 Task: Play a video in VLC and apply the "cartoon effect" to give it an animated appearance.
Action: Mouse moved to (68, 62)
Screenshot: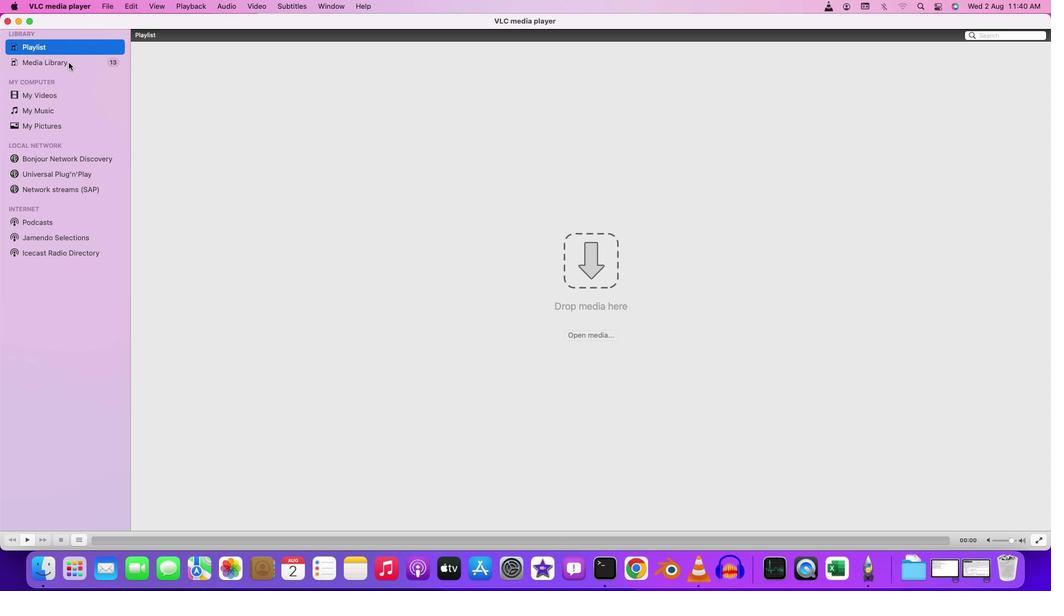 
Action: Mouse pressed left at (68, 62)
Screenshot: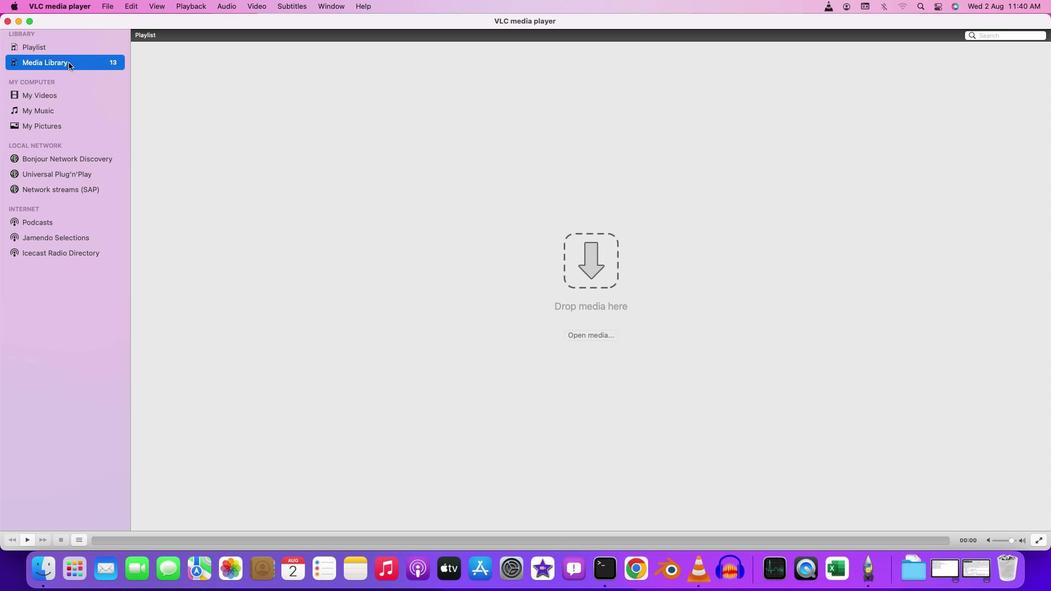 
Action: Mouse moved to (147, 61)
Screenshot: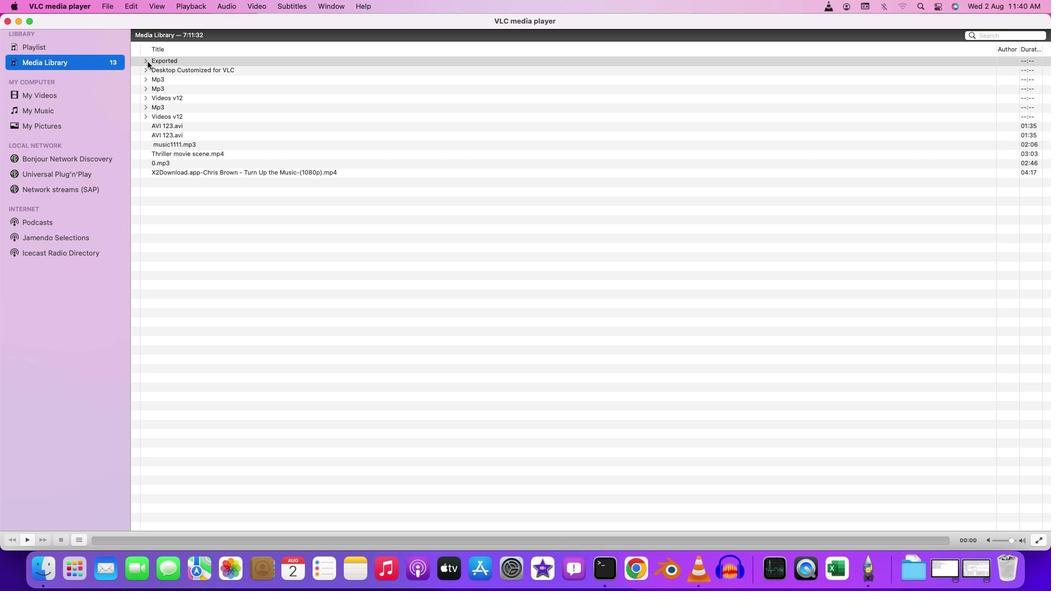 
Action: Mouse pressed left at (147, 61)
Screenshot: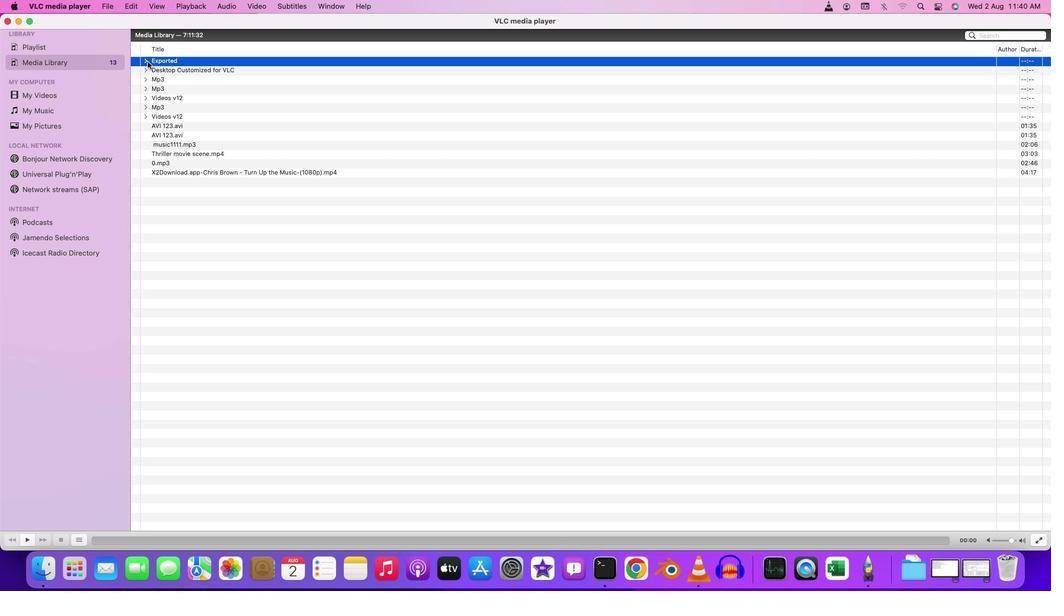 
Action: Mouse moved to (215, 165)
Screenshot: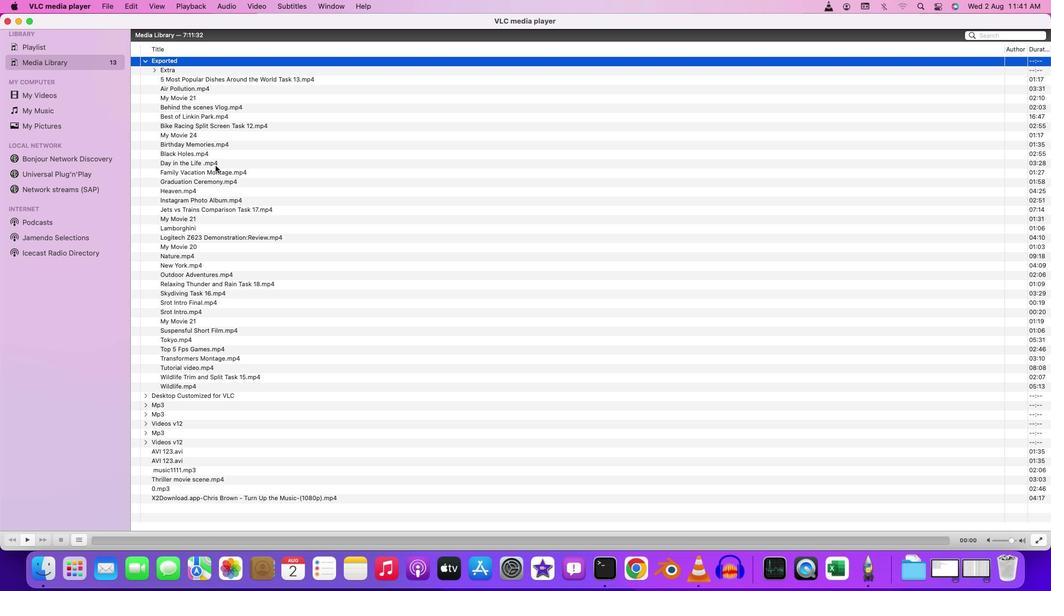 
Action: Mouse pressed left at (215, 165)
Screenshot: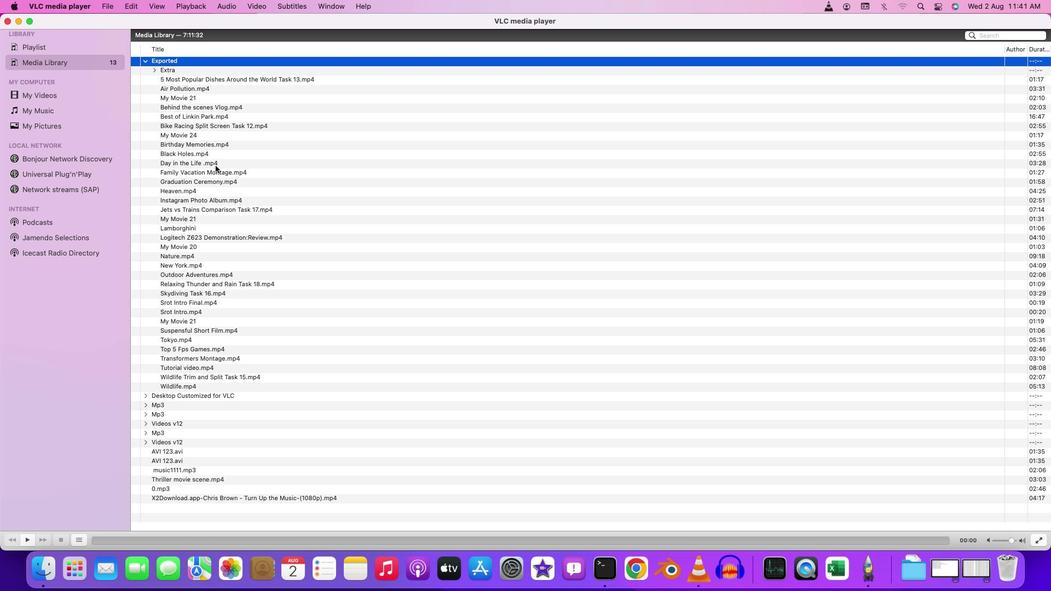 
Action: Mouse pressed left at (215, 165)
Screenshot: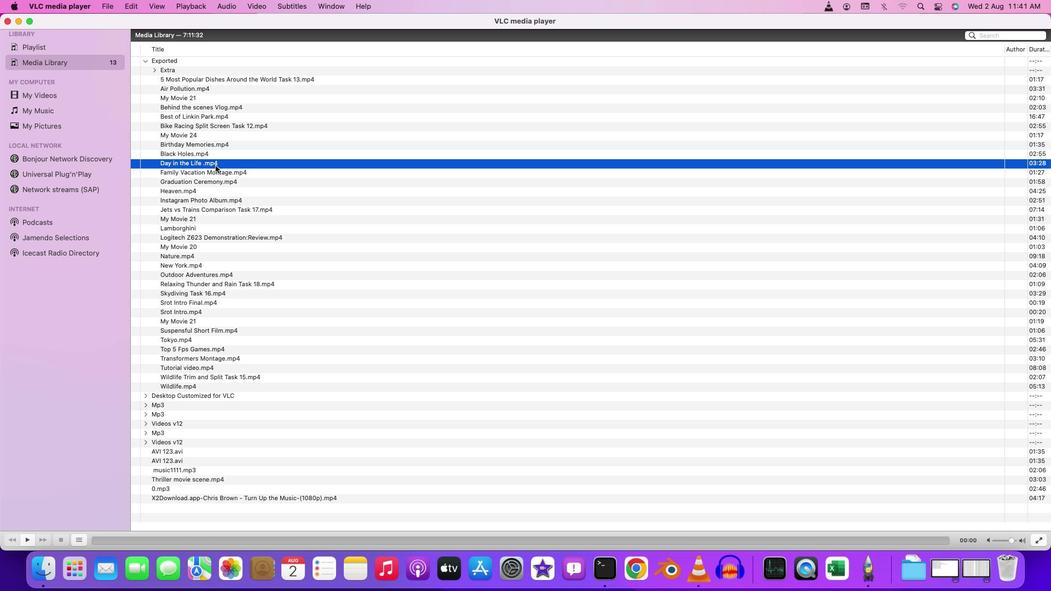 
Action: Mouse moved to (244, 170)
Screenshot: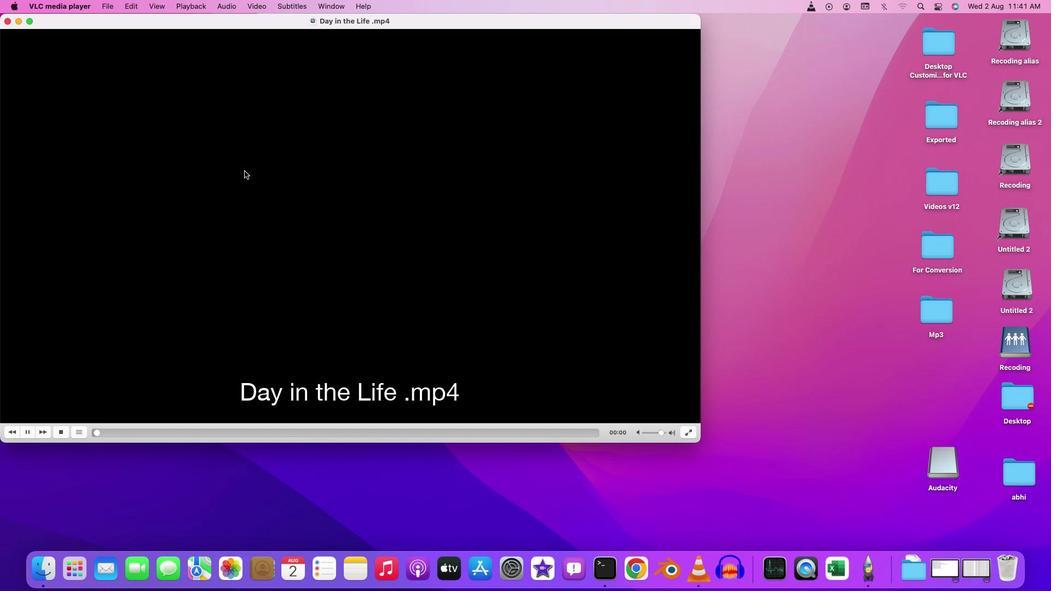 
Action: Mouse pressed left at (244, 170)
Screenshot: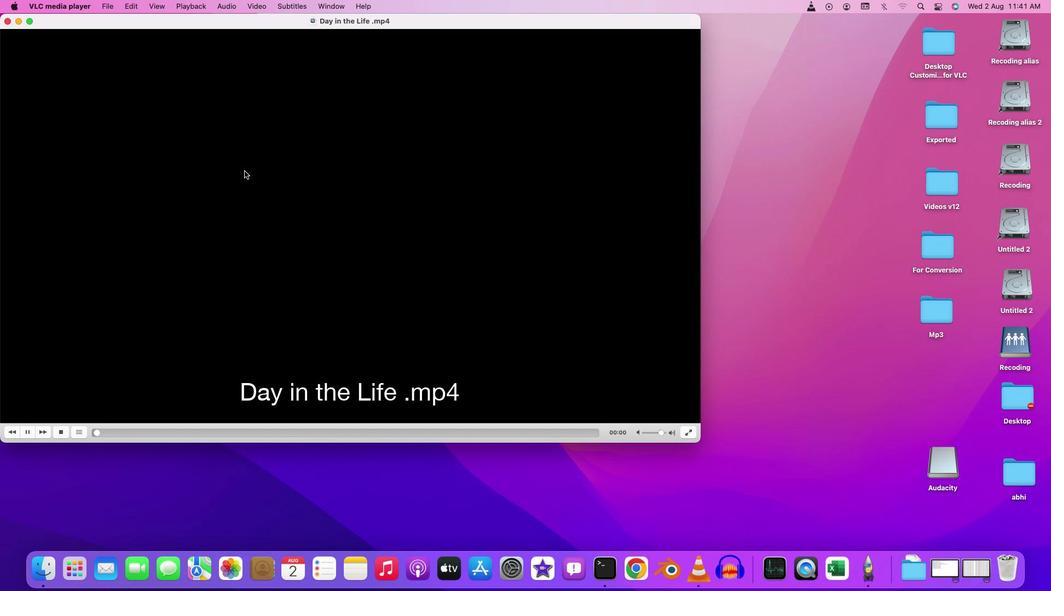 
Action: Mouse pressed left at (244, 170)
Screenshot: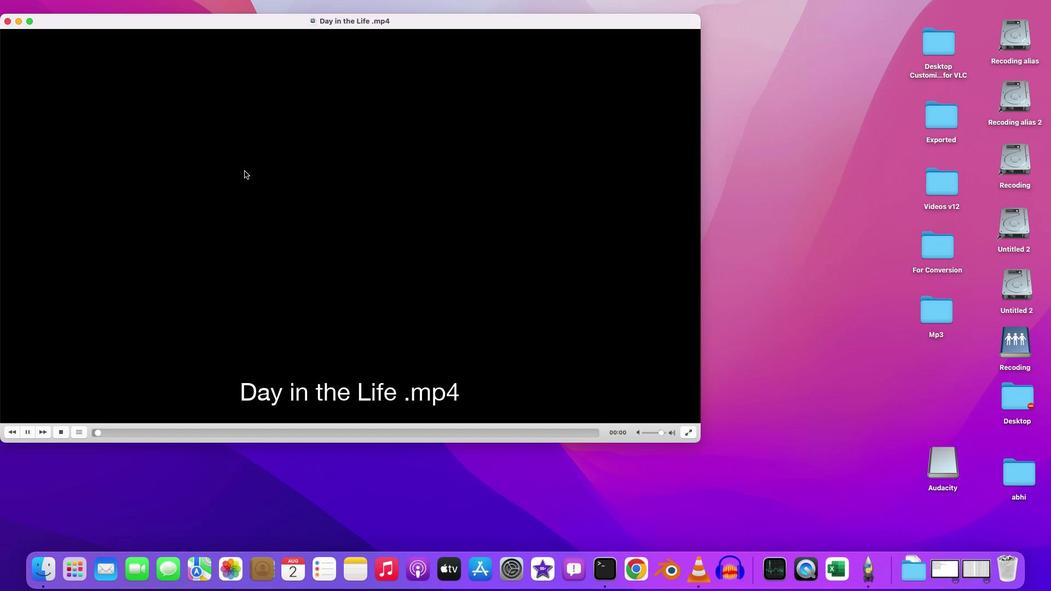 
Action: Mouse moved to (322, 5)
Screenshot: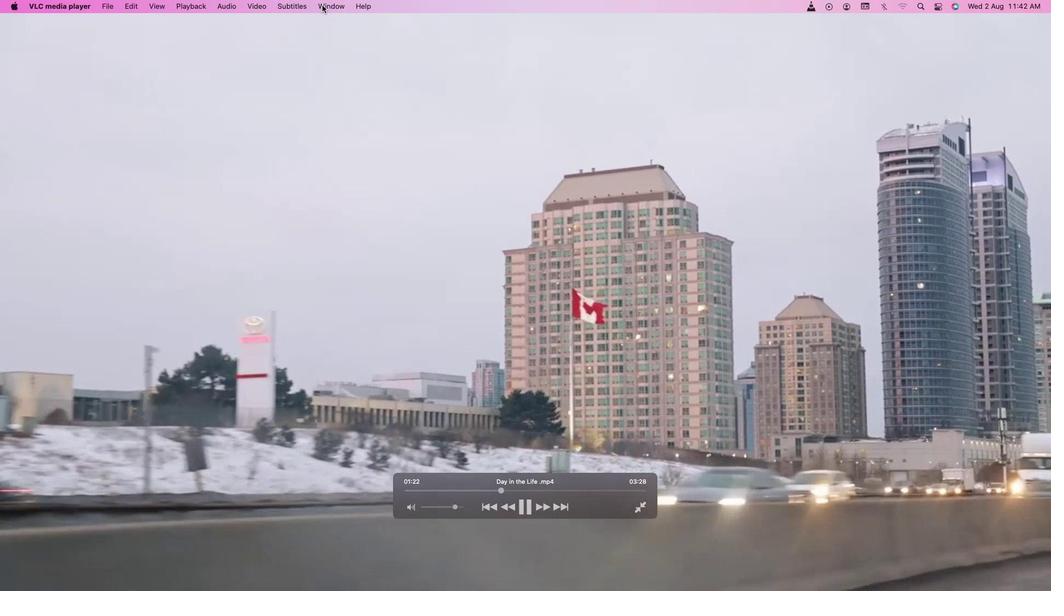 
Action: Mouse pressed left at (322, 5)
Screenshot: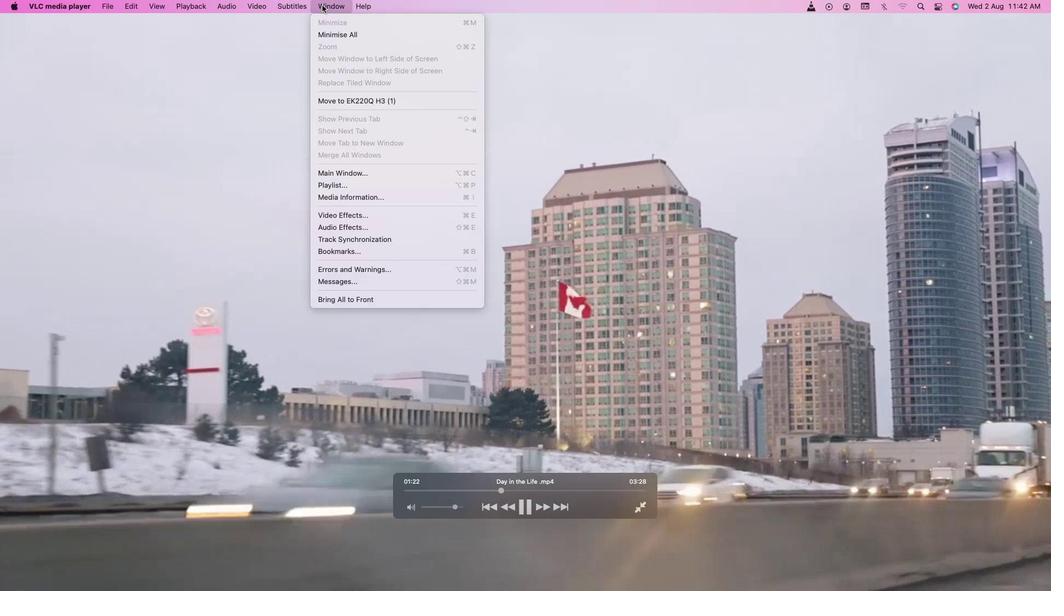 
Action: Mouse moved to (348, 217)
Screenshot: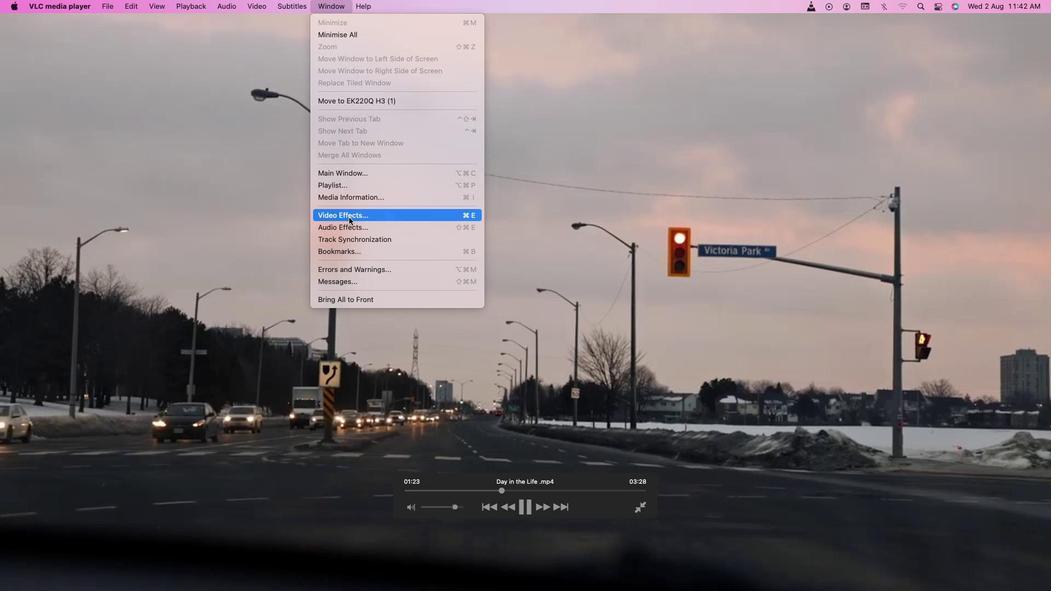 
Action: Mouse pressed left at (348, 217)
Screenshot: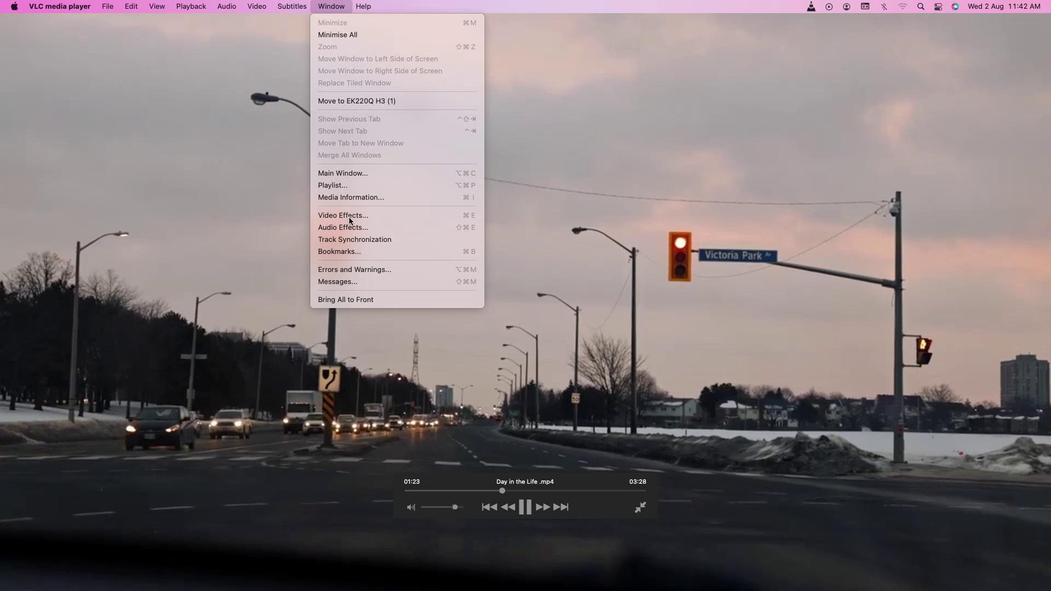 
Action: Mouse moved to (584, 295)
Screenshot: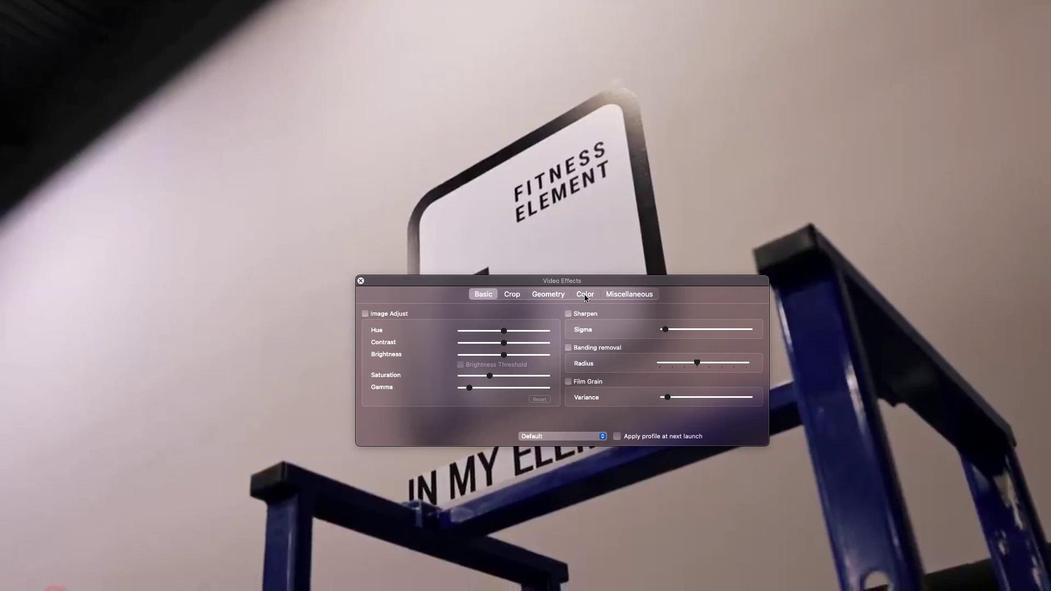 
Action: Mouse pressed left at (584, 295)
Screenshot: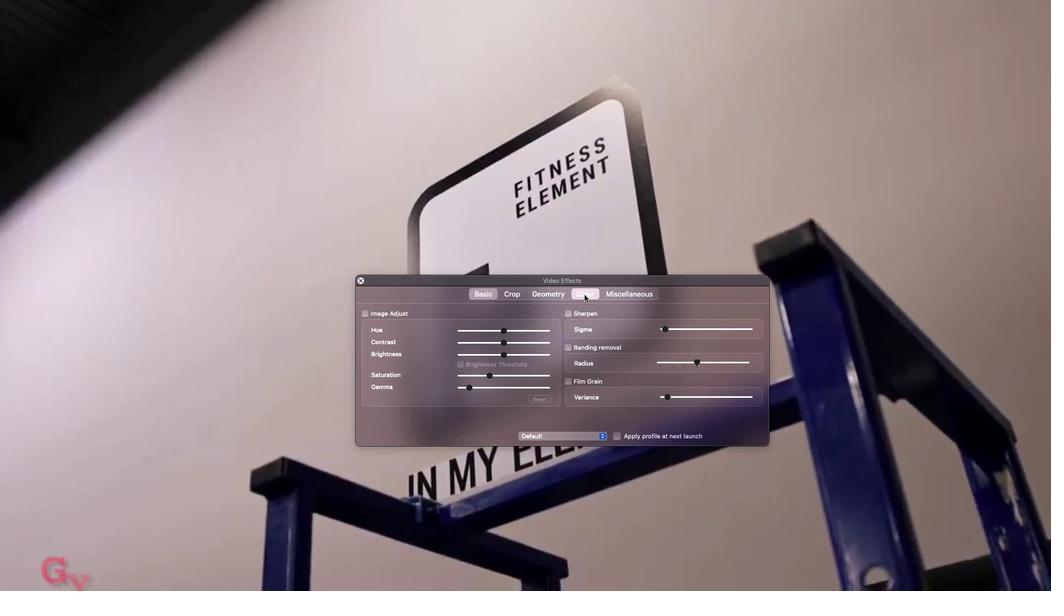 
Action: Mouse moved to (500, 314)
Screenshot: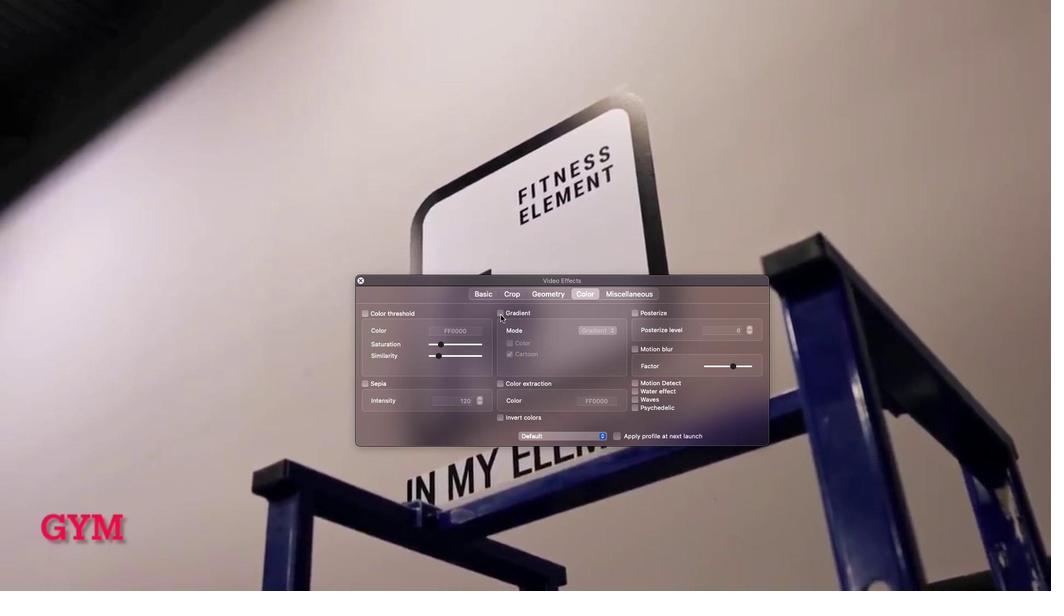 
Action: Mouse pressed left at (500, 314)
Screenshot: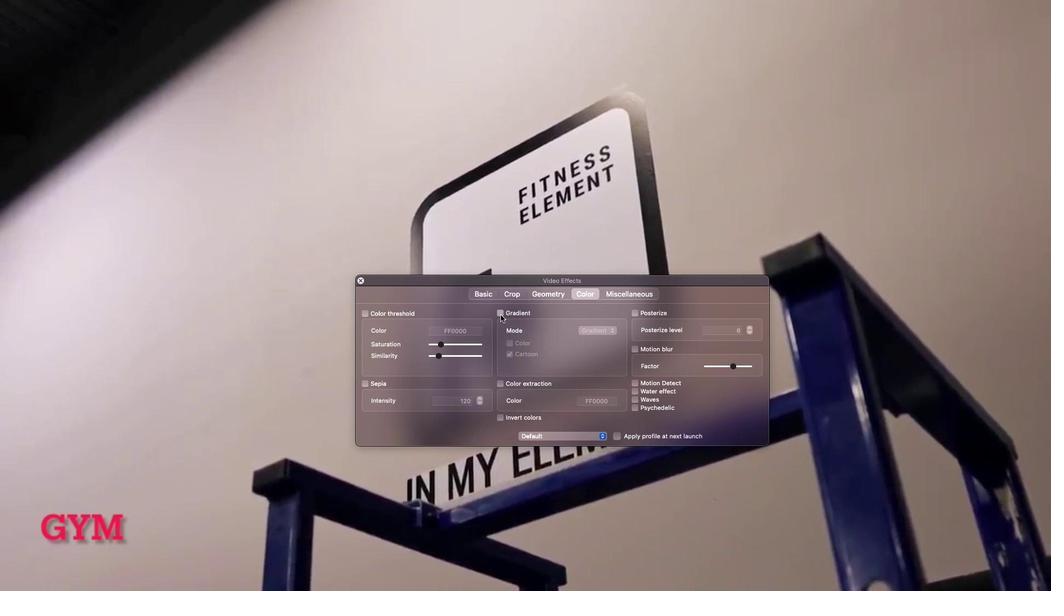 
Action: Mouse moved to (360, 281)
Screenshot: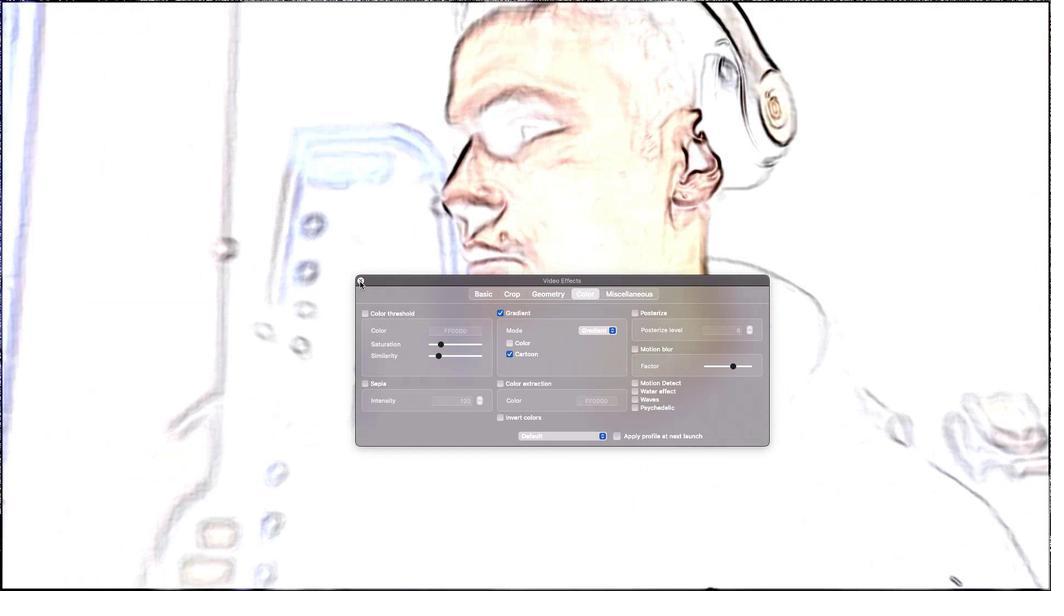 
Action: Mouse pressed left at (360, 281)
Screenshot: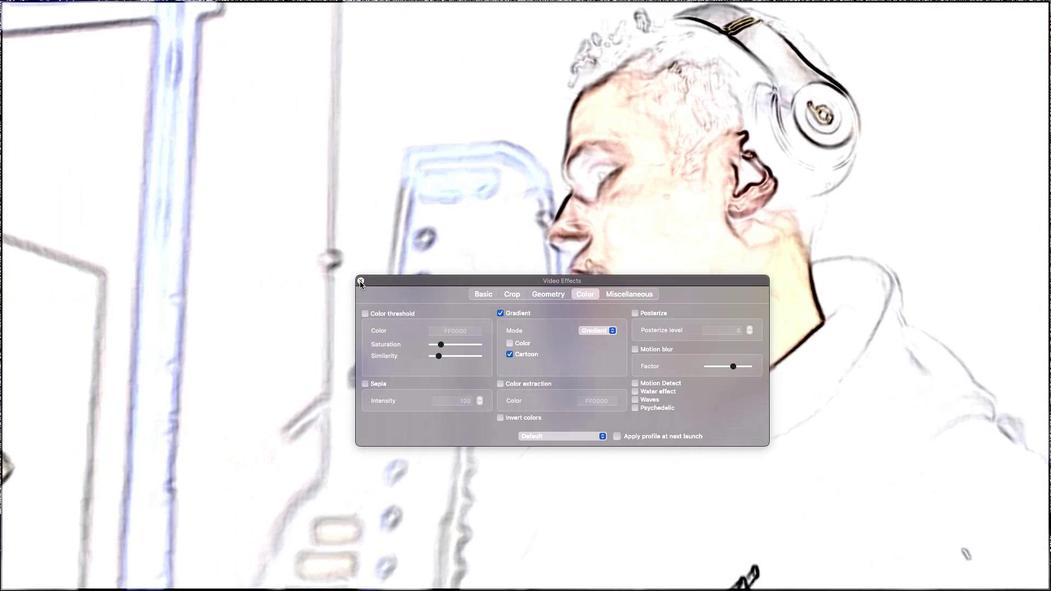 
Action: Mouse moved to (615, 491)
Screenshot: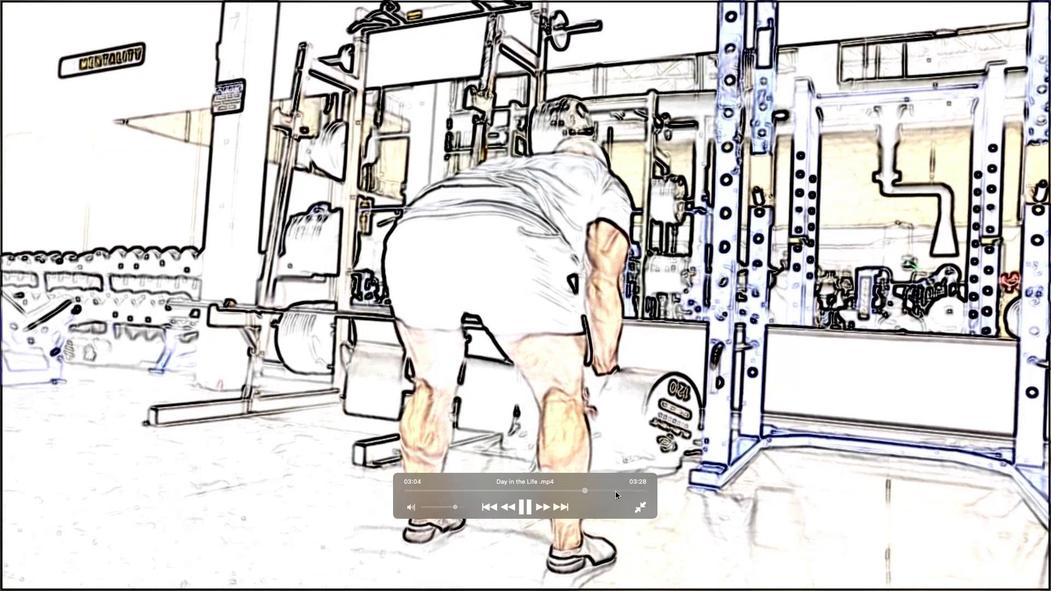 
Action: Mouse pressed left at (615, 491)
Screenshot: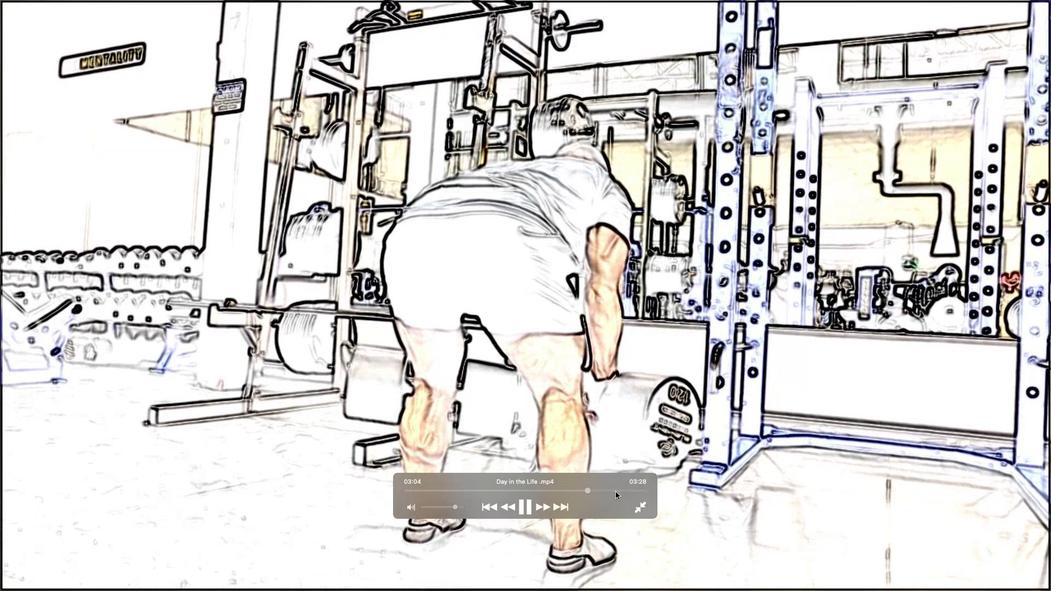 
Action: Mouse moved to (639, 492)
Screenshot: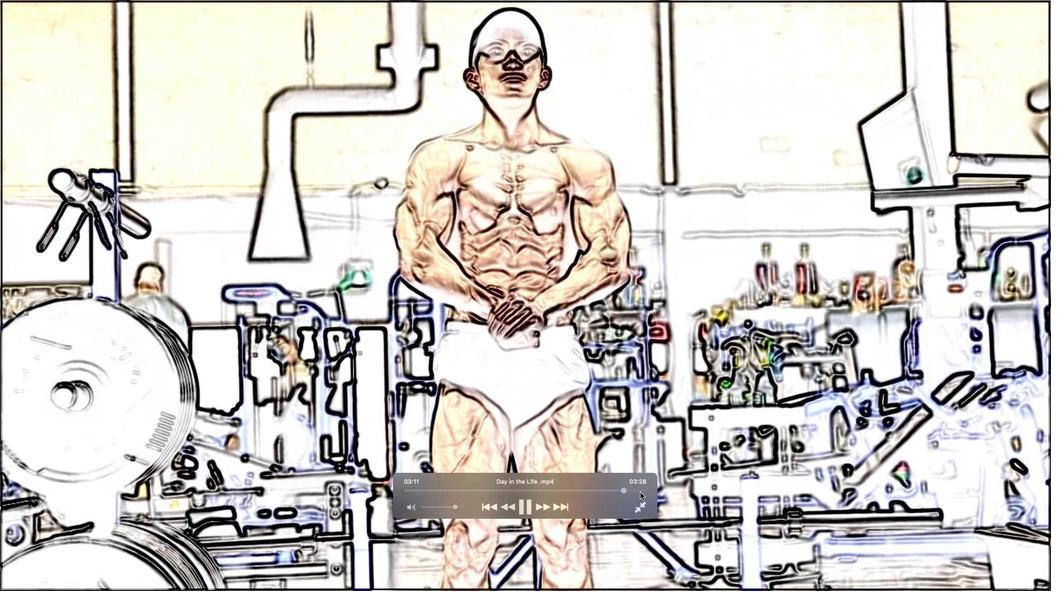 
Action: Mouse pressed left at (639, 492)
Screenshot: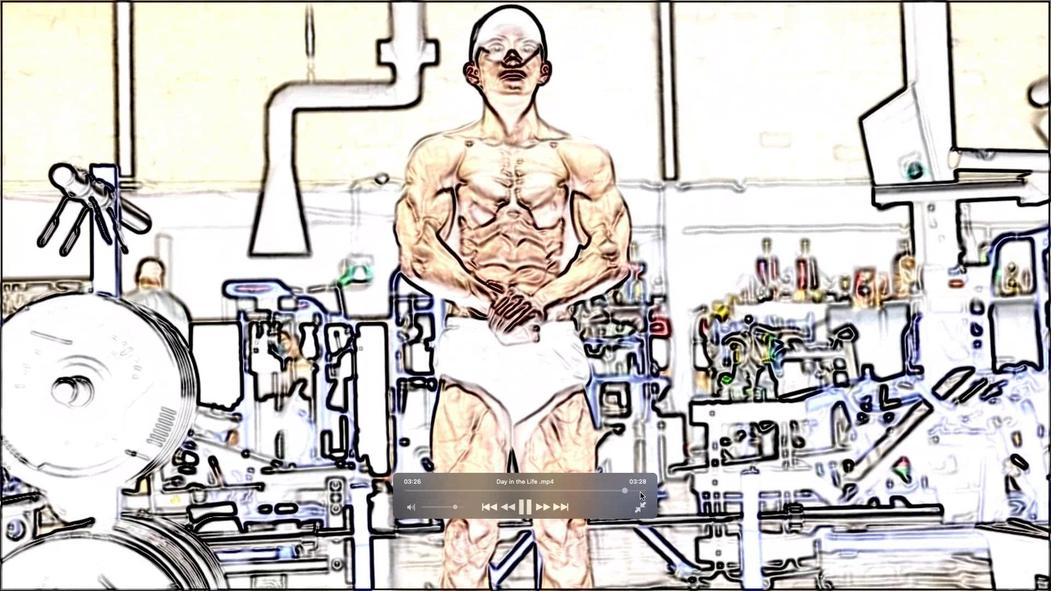 
Action: Mouse moved to (524, 510)
Screenshot: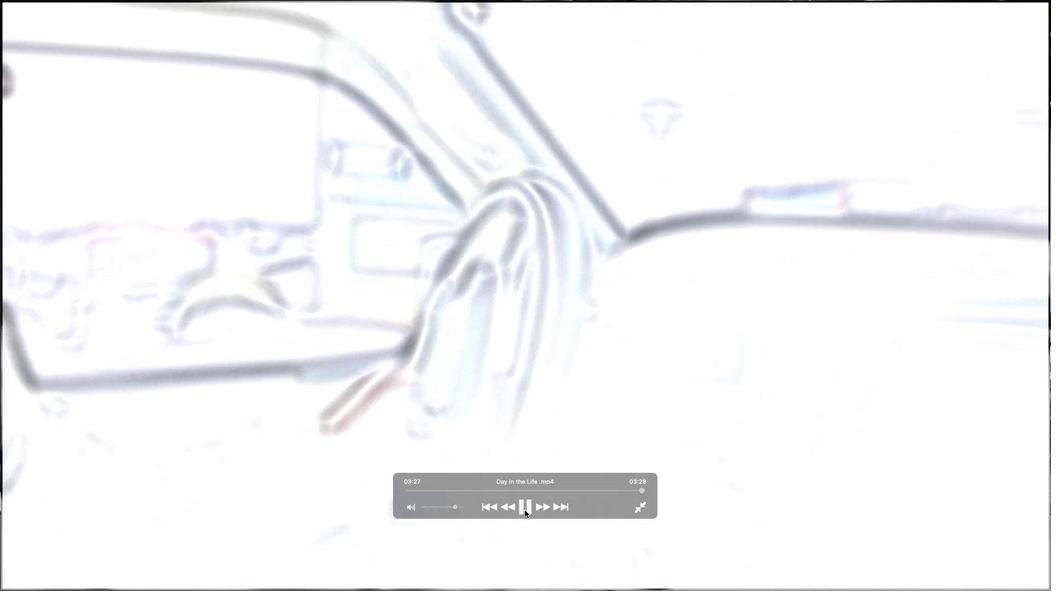 
Action: Mouse pressed left at (524, 510)
Screenshot: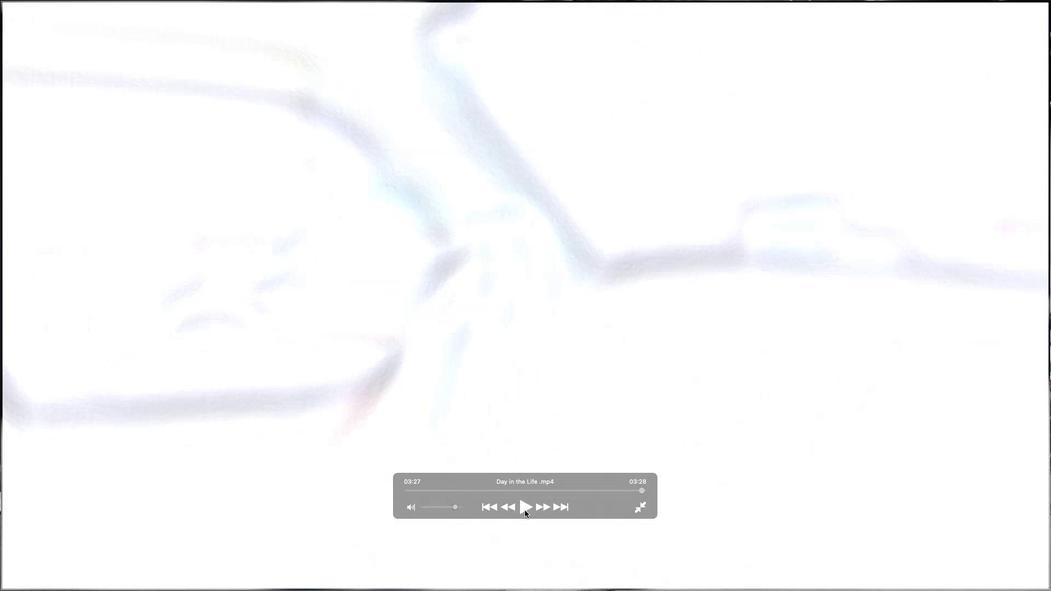 
Action: Mouse moved to (643, 510)
Screenshot: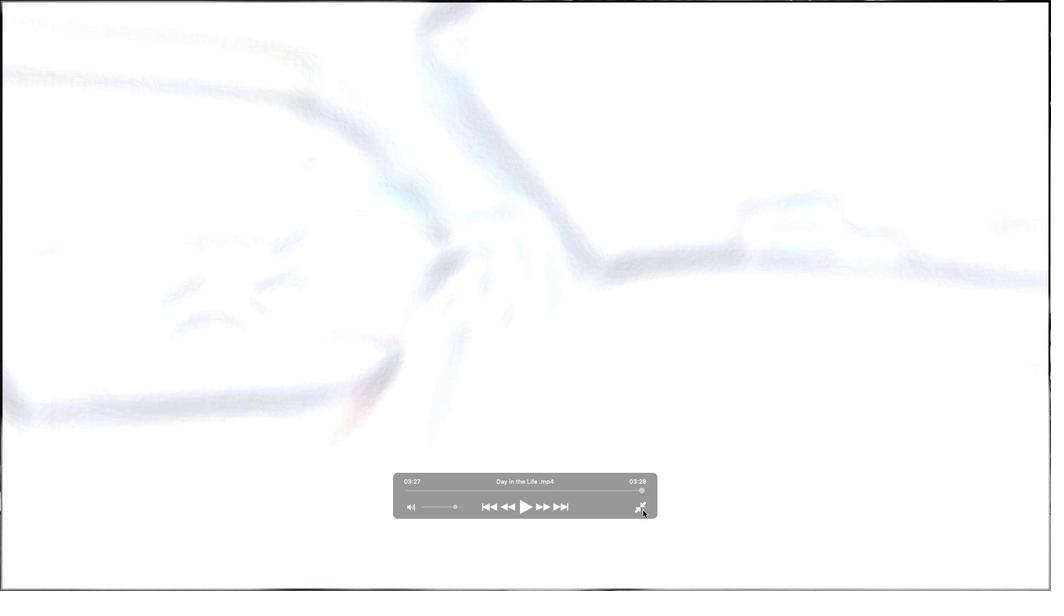 
Action: Mouse pressed left at (643, 510)
Screenshot: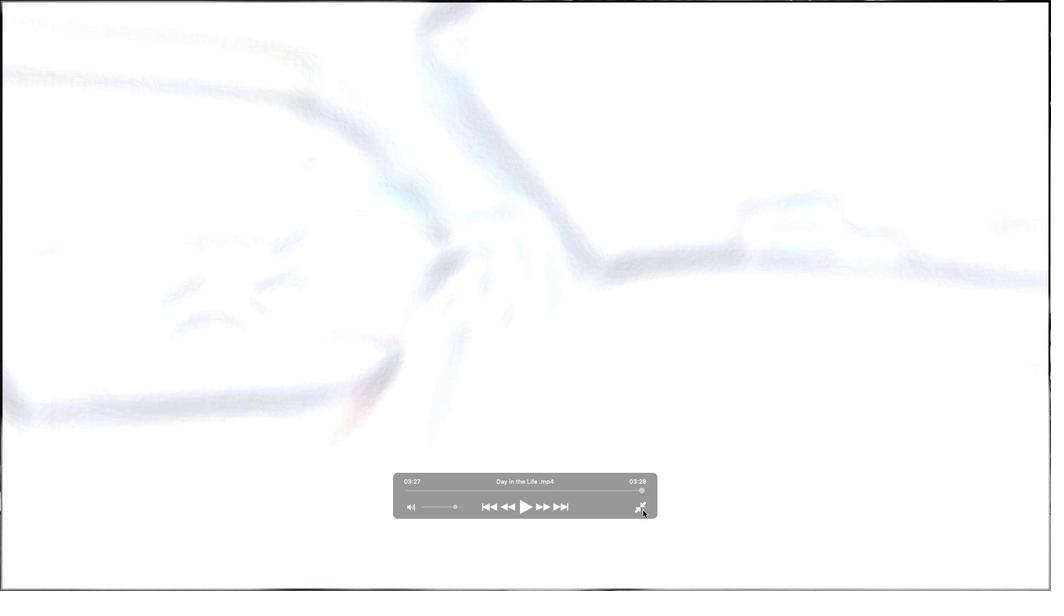 
Action: Mouse moved to (604, 436)
Screenshot: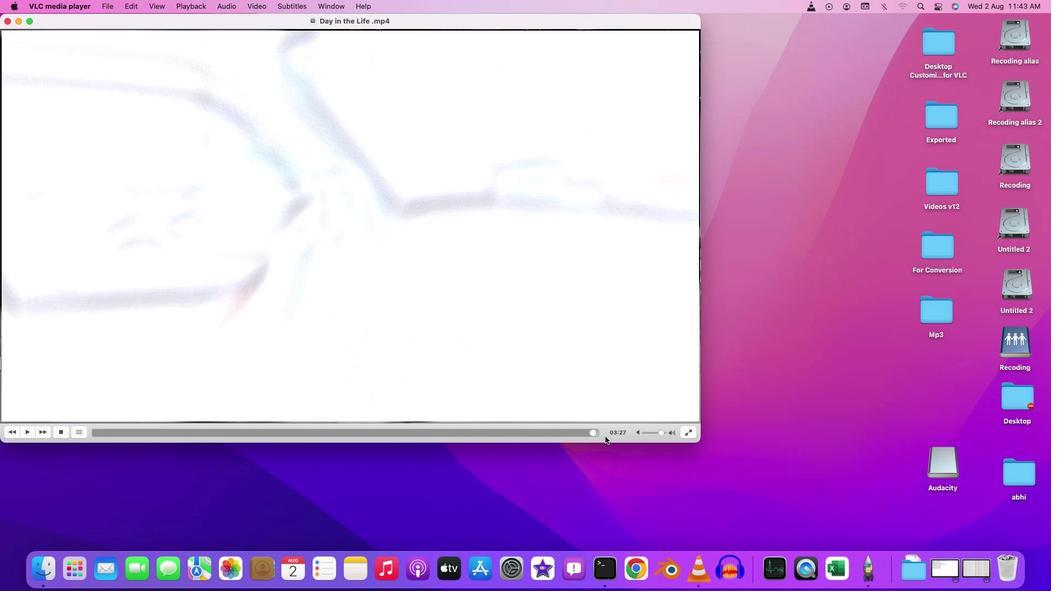 
